 Task: Schedule a 45-minute meeting for project resource allocation adjustment.
Action: Mouse moved to (116, 131)
Screenshot: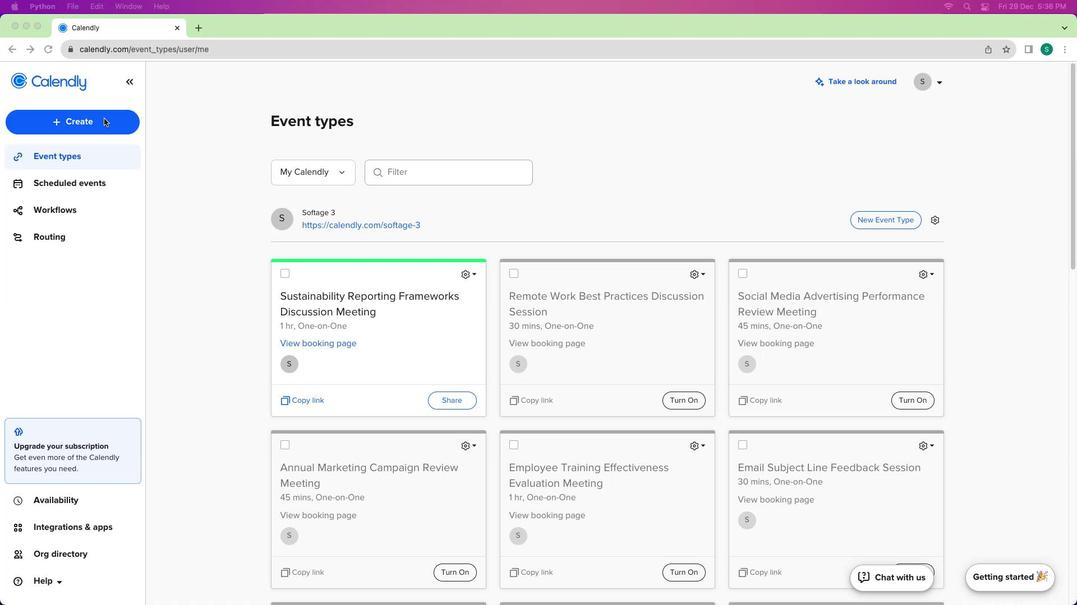 
Action: Mouse pressed left at (116, 131)
Screenshot: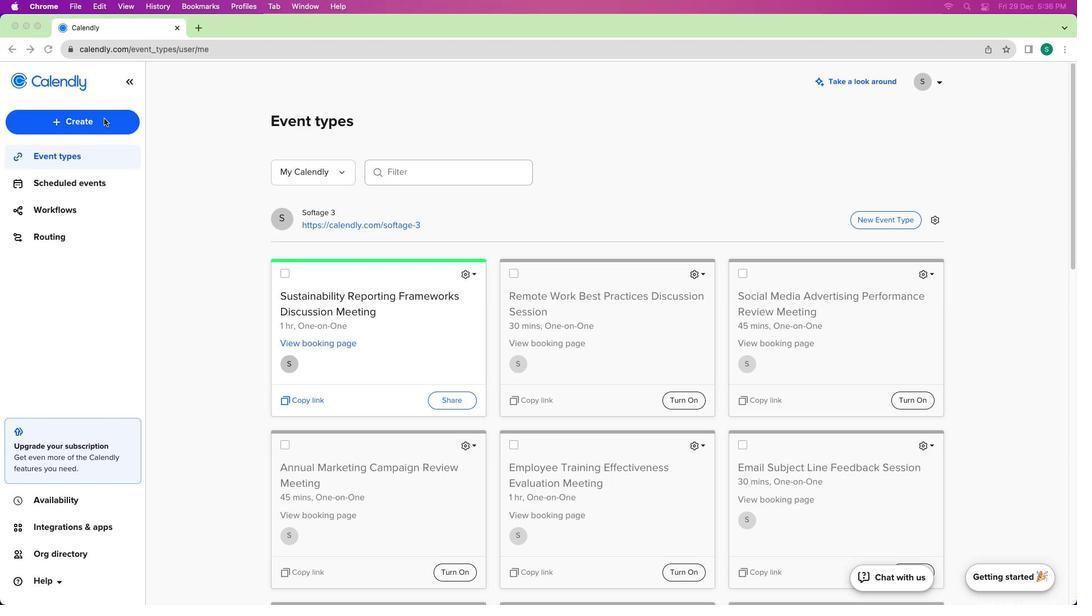 
Action: Mouse moved to (98, 135)
Screenshot: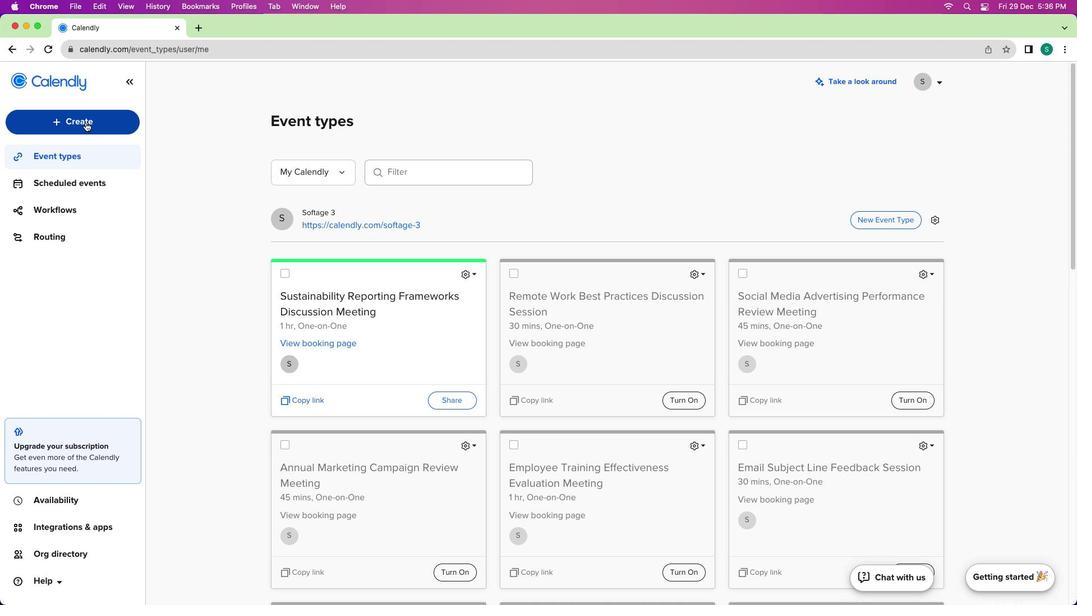 
Action: Mouse pressed left at (98, 135)
Screenshot: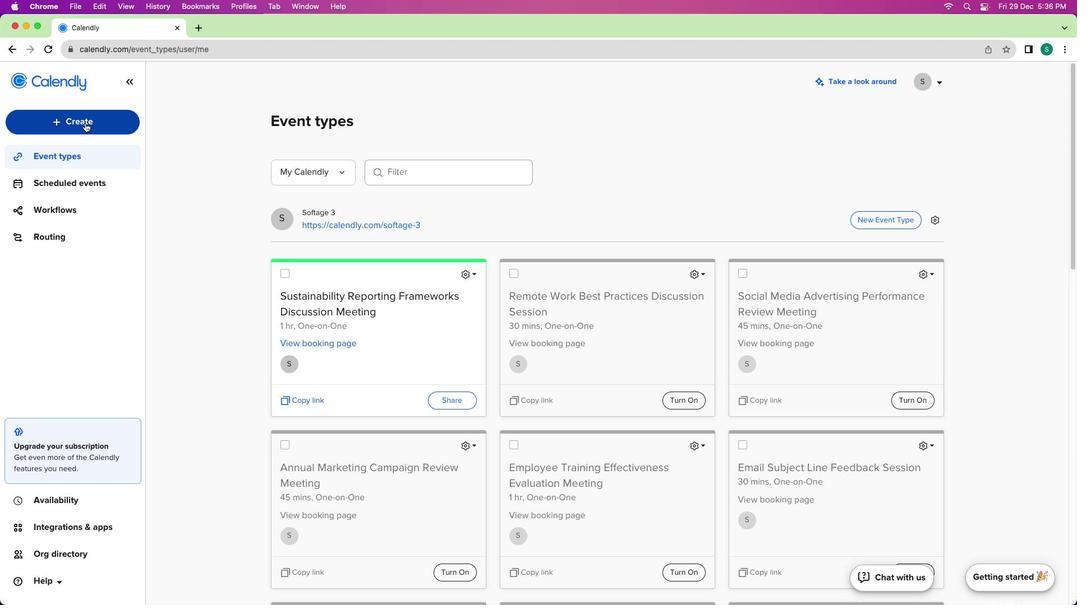 
Action: Mouse moved to (107, 177)
Screenshot: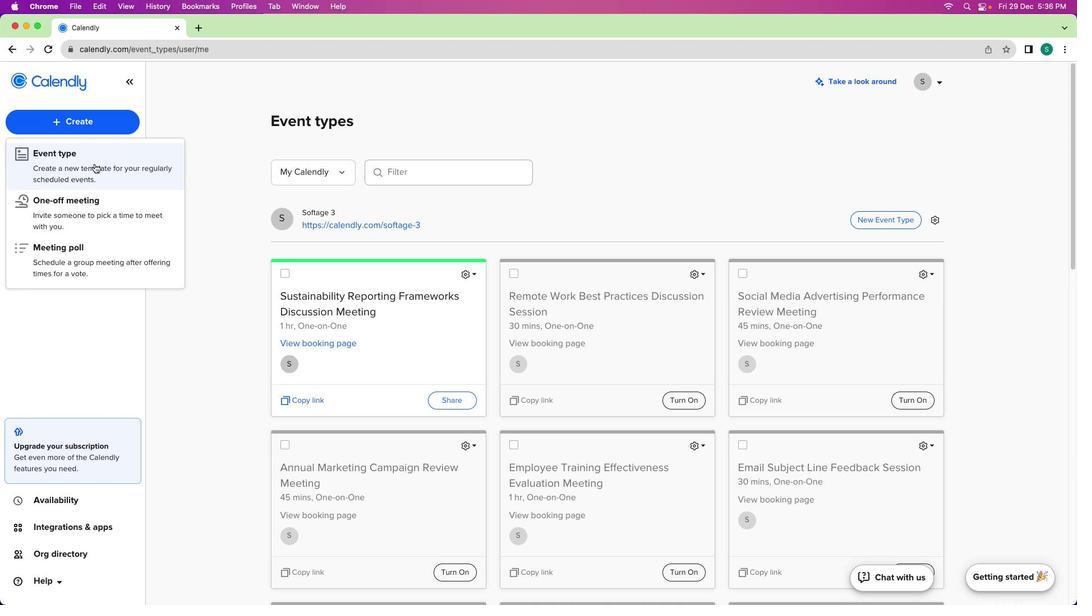 
Action: Mouse pressed left at (107, 177)
Screenshot: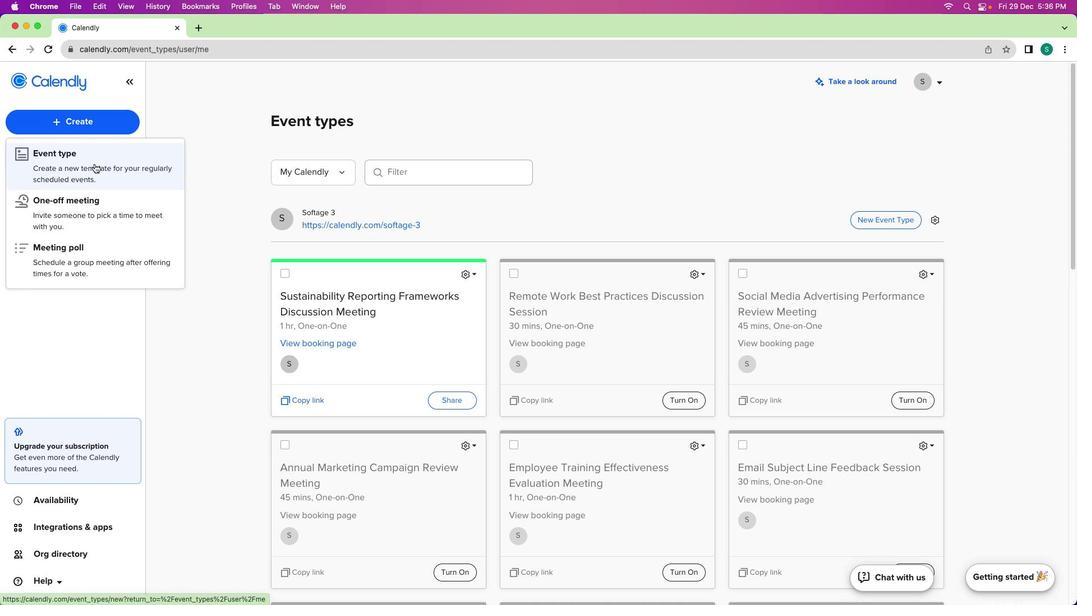 
Action: Mouse moved to (401, 234)
Screenshot: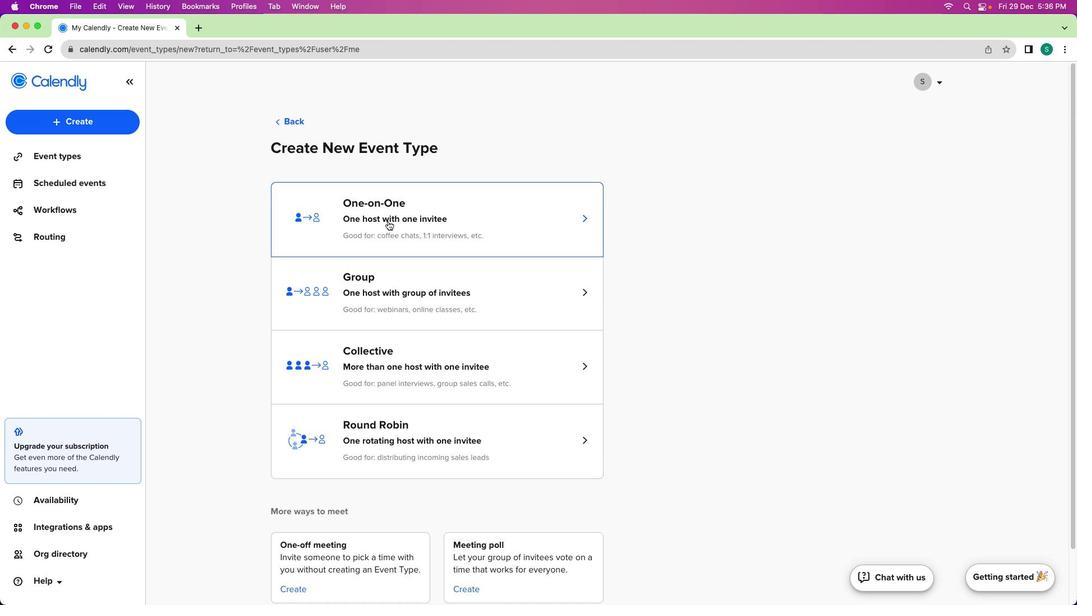 
Action: Mouse pressed left at (401, 234)
Screenshot: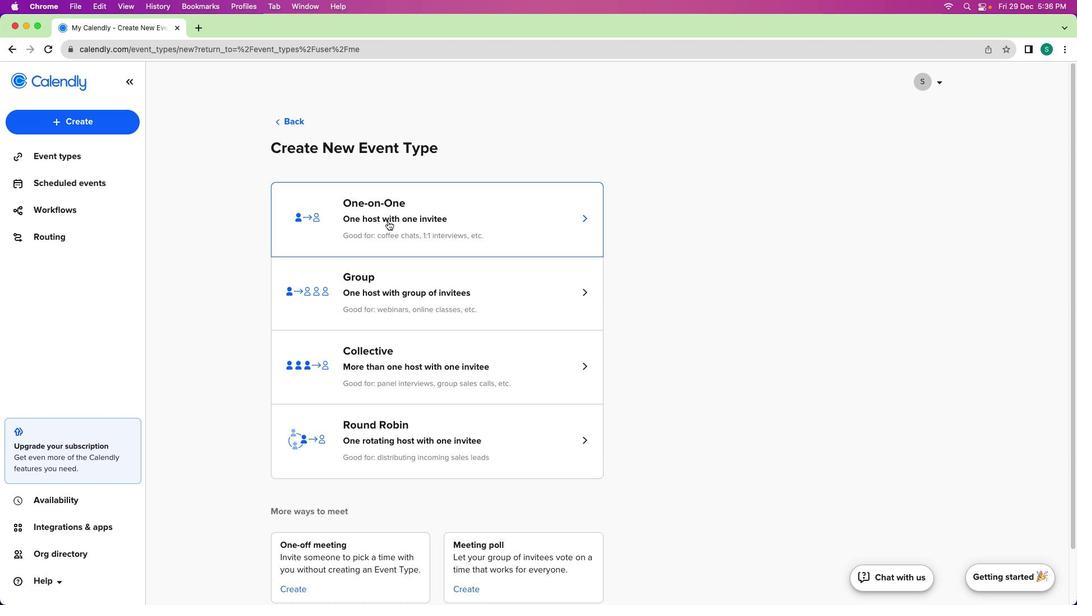 
Action: Mouse moved to (131, 189)
Screenshot: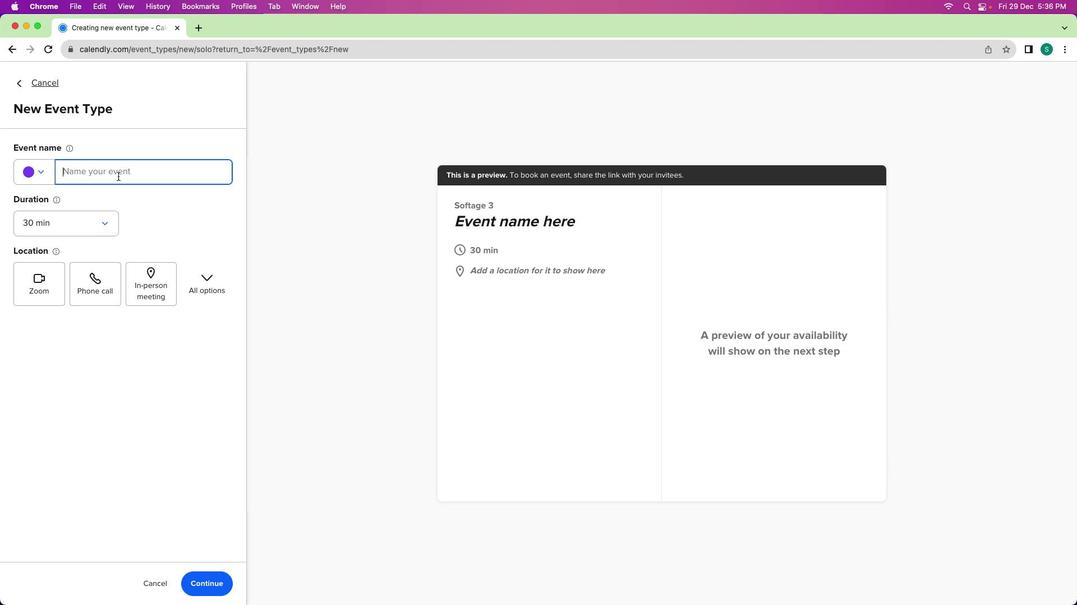 
Action: Mouse pressed left at (131, 189)
Screenshot: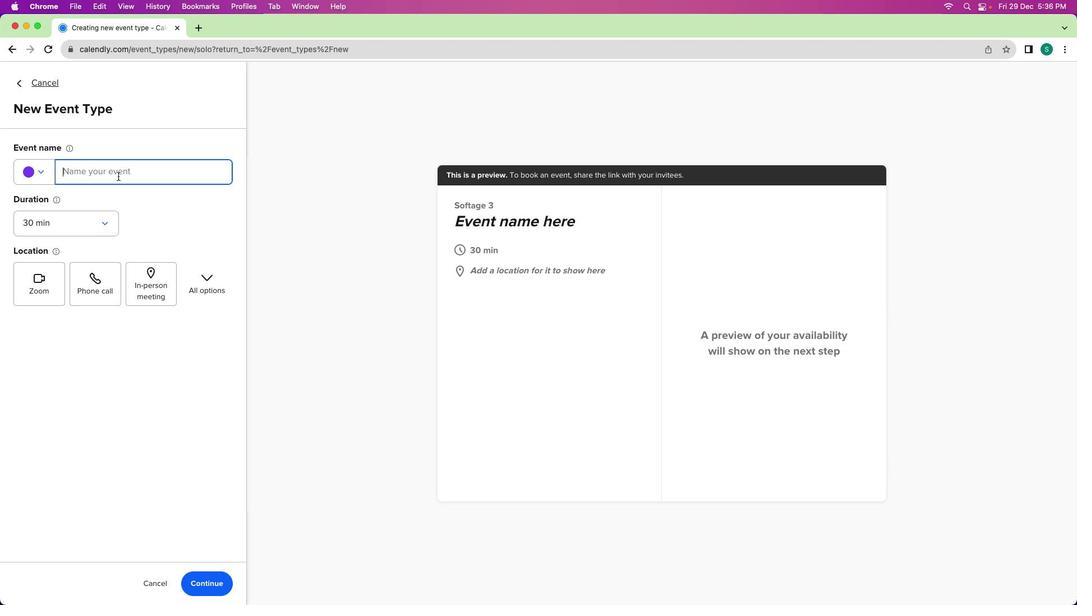 
Action: Mouse moved to (134, 190)
Screenshot: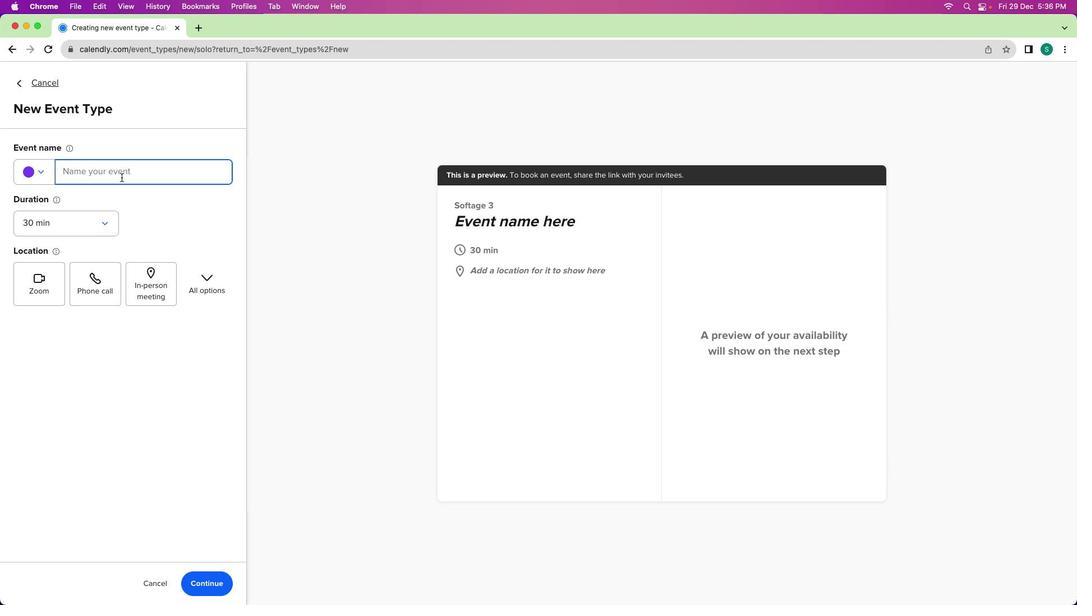 
Action: Key pressed Key.shift_r'P''t''r'Key.backspaceKey.backspace'r''o''j''e''c''t'Key.spaceKey.shift'R''e''s''o''u''r''c''e'Key.spaceKey.shift'A''l''l''o''c''a''t''i''o''n'Key.spaceKey.shift'A''d''j''u''s''t''m''e''n''t'Key.spaceKey.shift'M''e''e''t''i''n''g'
Screenshot: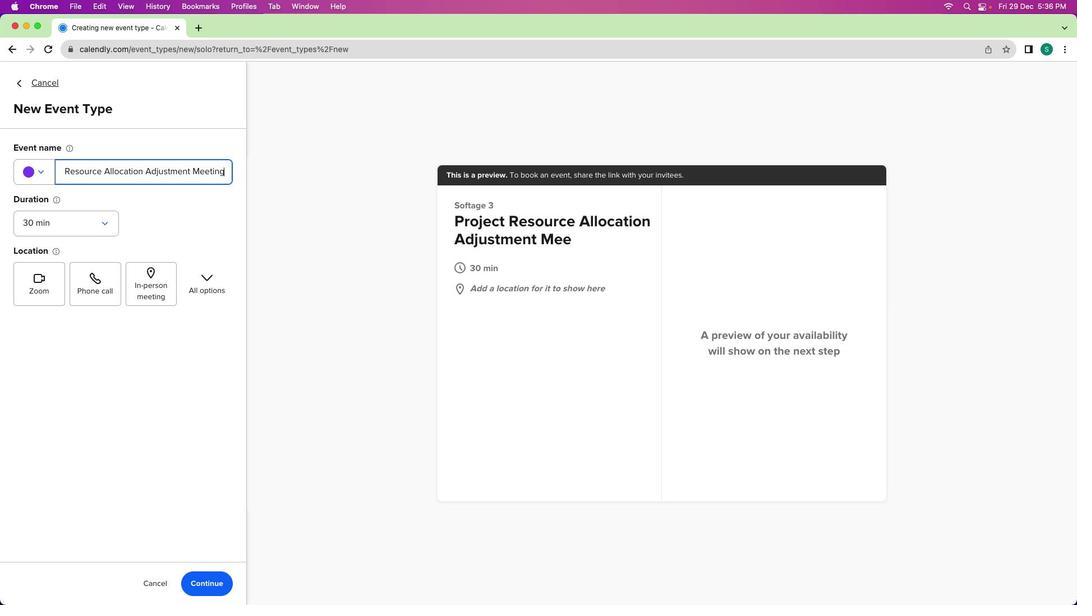 
Action: Mouse moved to (116, 242)
Screenshot: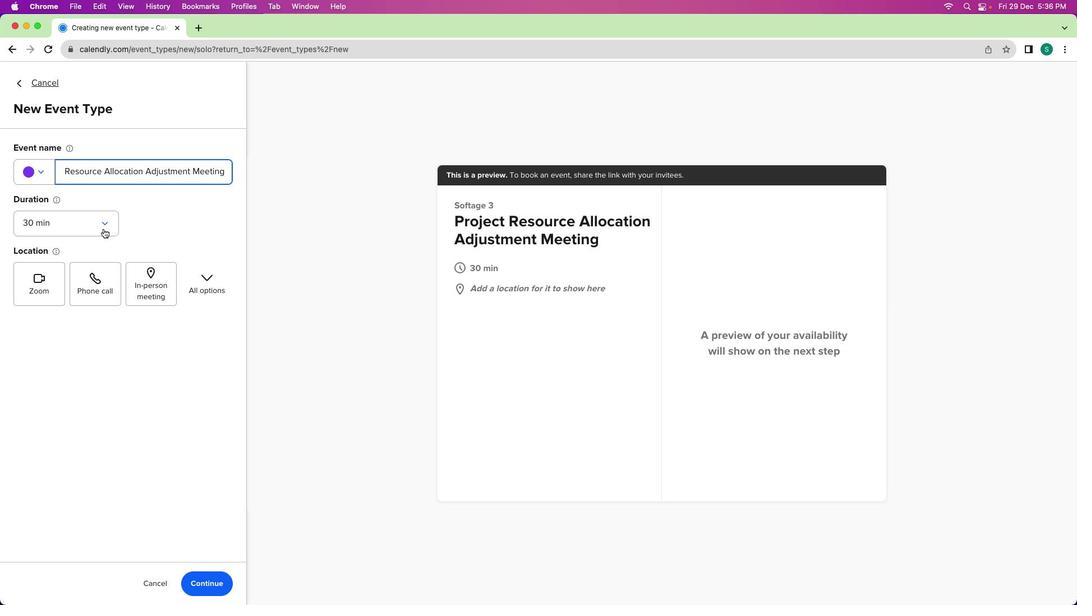 
Action: Mouse pressed left at (116, 242)
Screenshot: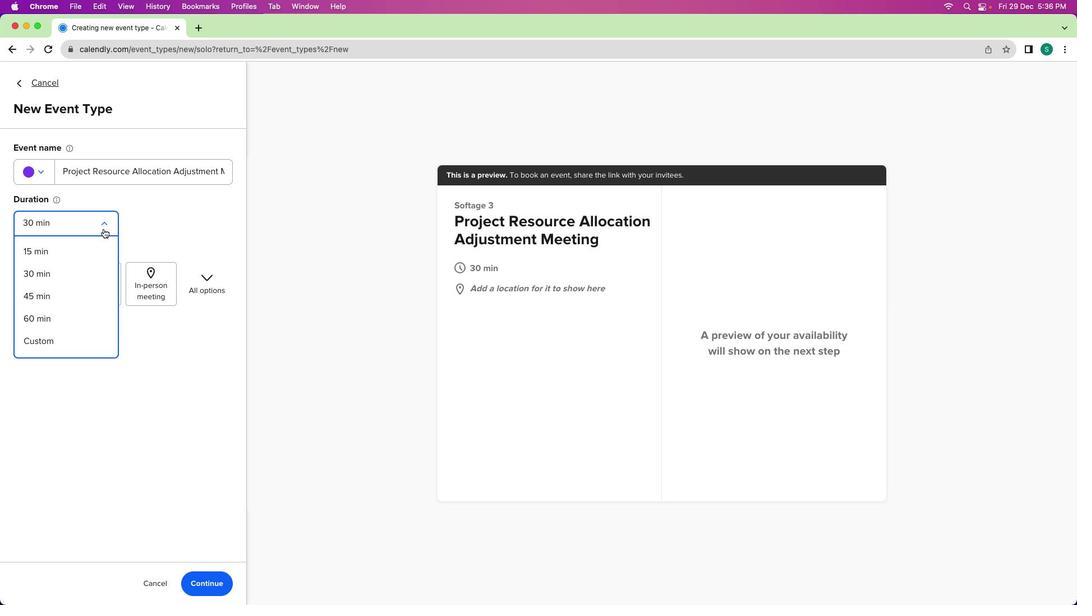 
Action: Mouse moved to (77, 306)
Screenshot: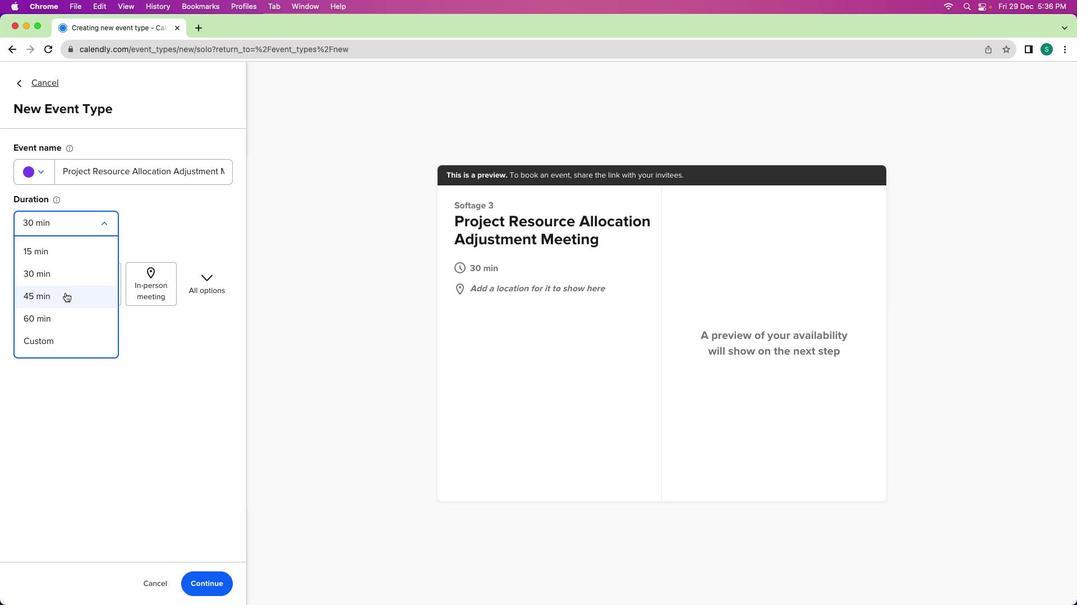 
Action: Mouse pressed left at (77, 306)
Screenshot: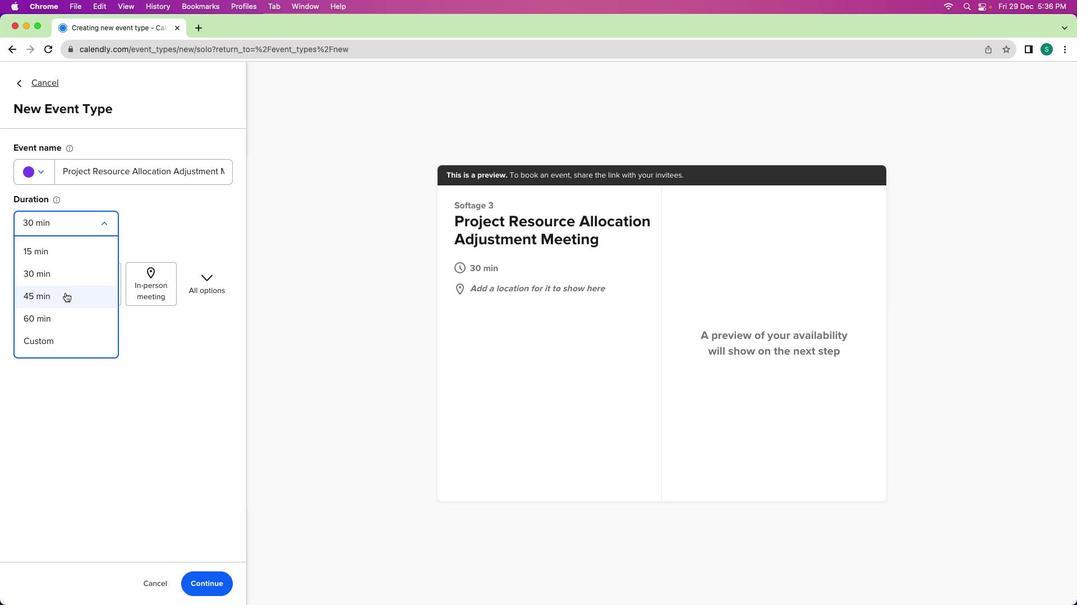 
Action: Mouse moved to (237, 602)
Screenshot: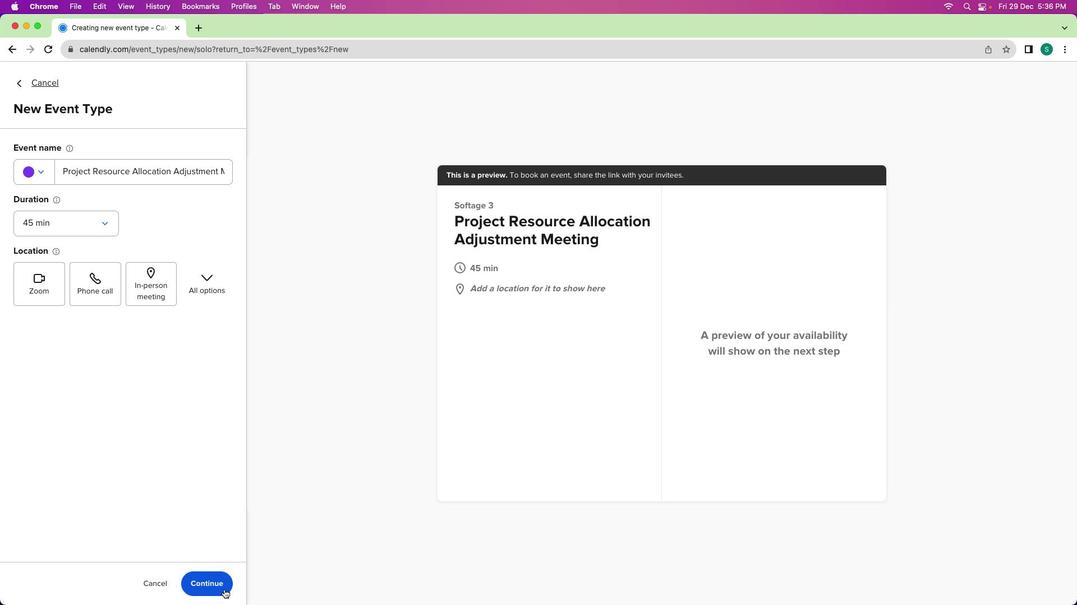 
Action: Mouse pressed left at (237, 602)
Screenshot: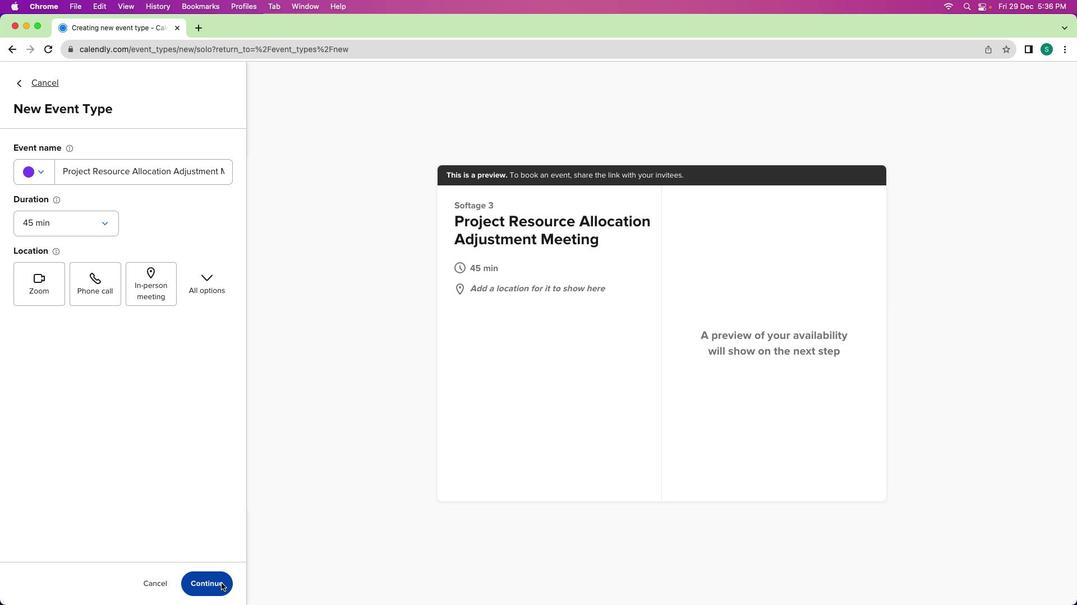 
Action: Mouse moved to (211, 200)
Screenshot: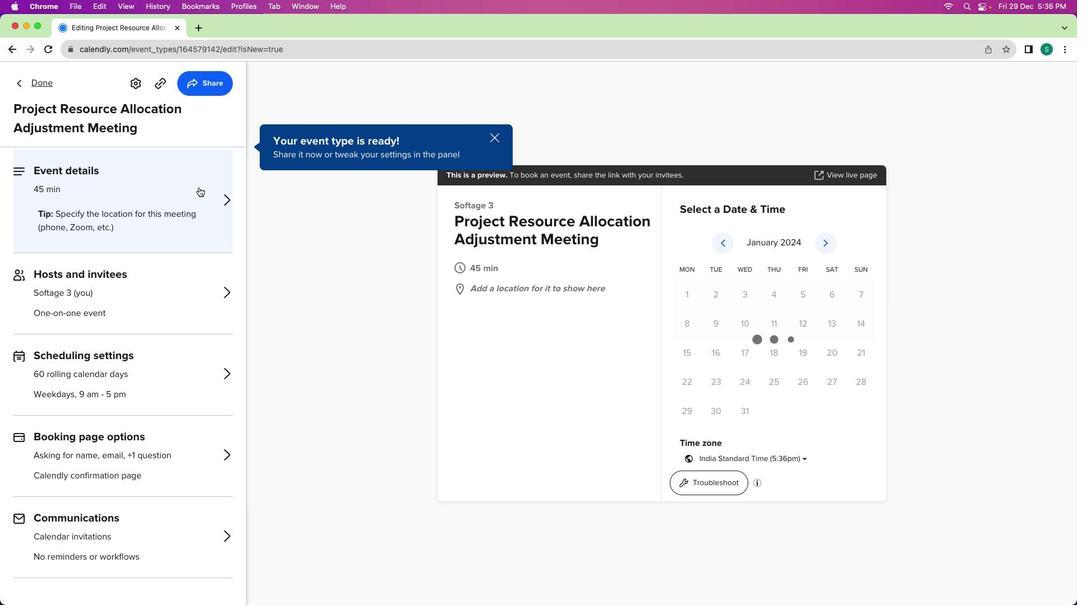 
Action: Mouse pressed left at (211, 200)
Screenshot: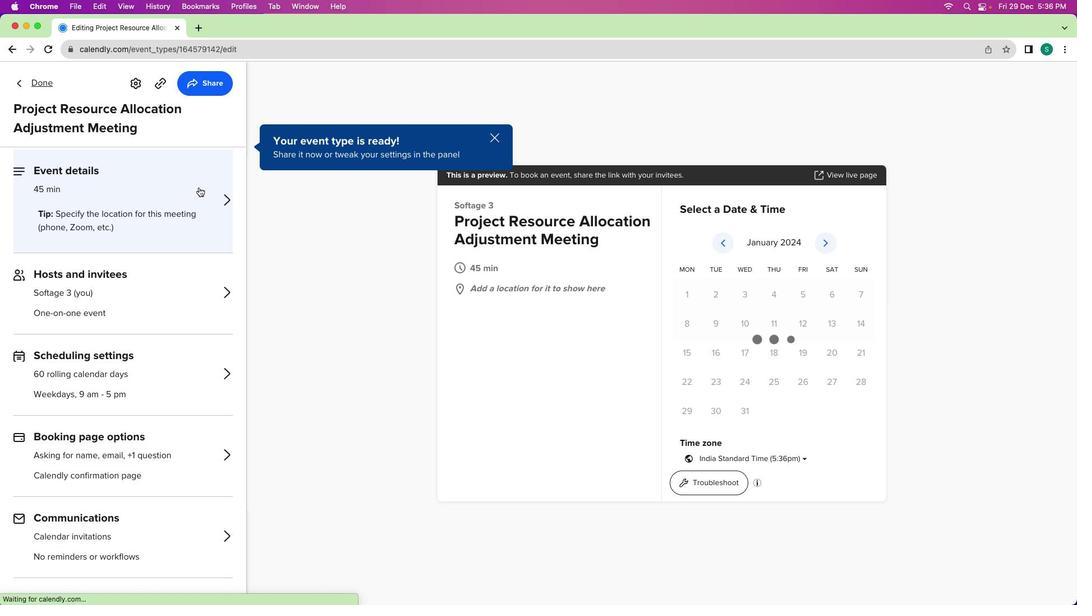 
Action: Mouse moved to (107, 407)
Screenshot: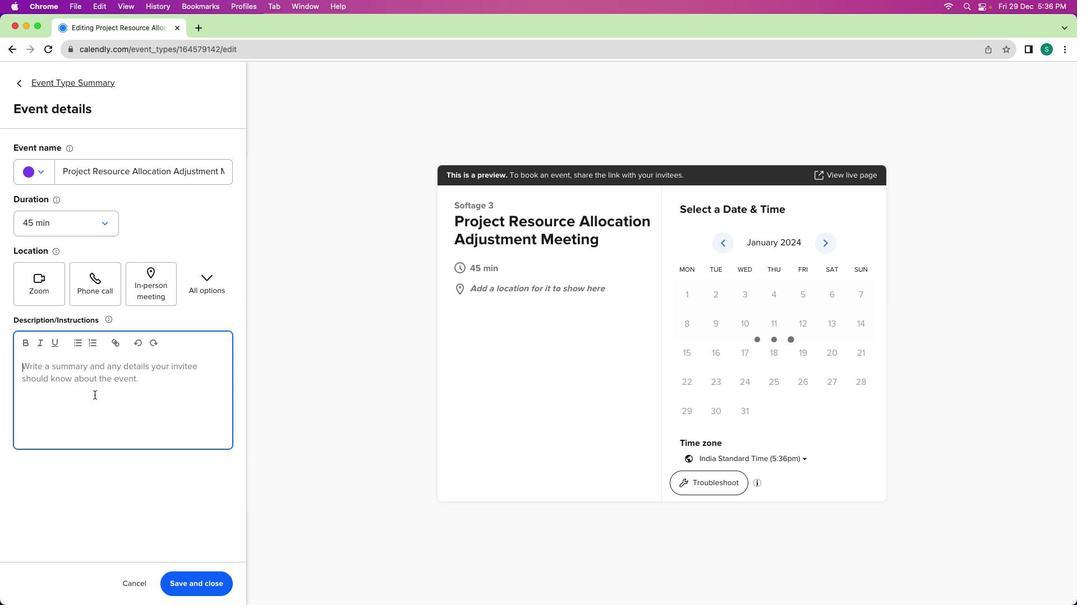 
Action: Mouse pressed left at (107, 407)
Screenshot: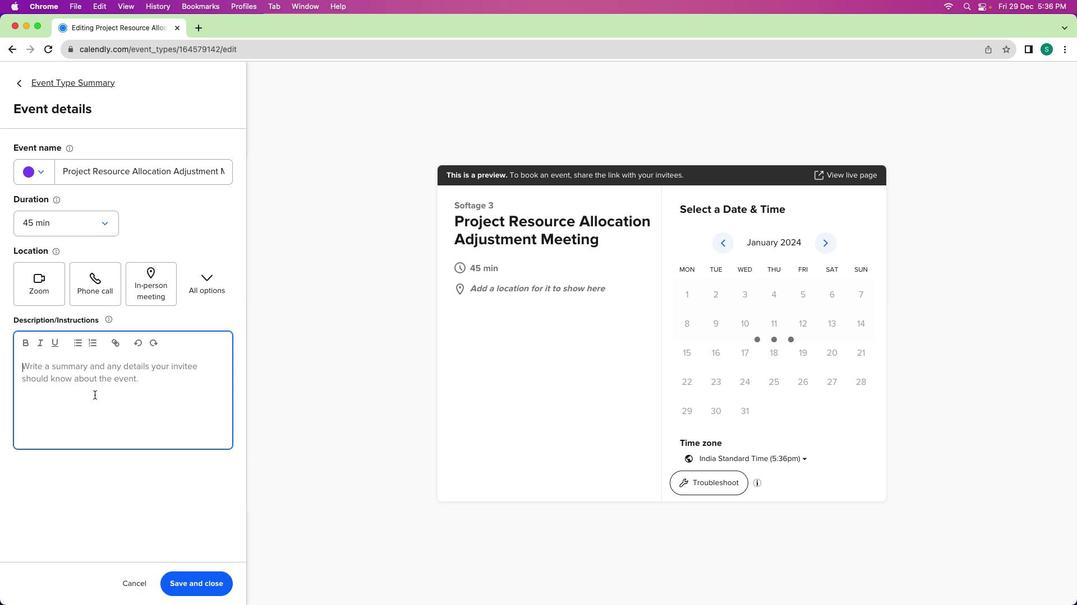 
Action: Key pressed Key.shift'A'Key.space'f''o''c''u''s''e''d'Key.space's''e''s''s''i''o''n'Key.space'd''e''d''i''c''a''t''e''d'Key.space't''o'Key.space'a''d''j''u''s''t''i''n''g'Key.space'o''u''r'Key.space'p''r''o''j''e''c''t'Key.space'r''e''s''o''u''r''c''e'Key.space'a''l''l''o''c''a''t''i''o''n'','Key.space'c''u''r''r''e''n''t'Key.space'r''e''s''o''u''r''c''e'Key.space'a''s''s''i''g''n''m''e''n''y''s'Key.backspaceKey.backspace't''s'','Key.space'a''s''s''e''s''s'Key.space'p''r''o''j''e''c''t''s'Key.backspaceKey.space'r''e''q''u''i''r''e''m''e''n''y''s'Key.backspaceKey.backspace't''s'','Key.space'a''n''d'Key.space'c''o''l''l''a''b''o''r''a''t''i''v''l'Key.backspace'e''l''y'Key.space'm''a''k''e'Key.space'a''d''j''u''s''t''m''e''n''t''s'Key.space't''o'Key.space'e''n''s''u''r''e'Key.space'o''p''t''i''m''a''l'Key.space'u''t''i''l''i''z''a''t''i''o''n'Key.space'o''f'Key.space'r''e''s''o''u''r''c''e''s'Key.space'f''o''r'Key.space'p''r''j''e''c''t'Key.leftKey.leftKey.leftKey.left'o'Key.down'.'Key.leftKey.space's''u''c''c''e''s''s'
Screenshot: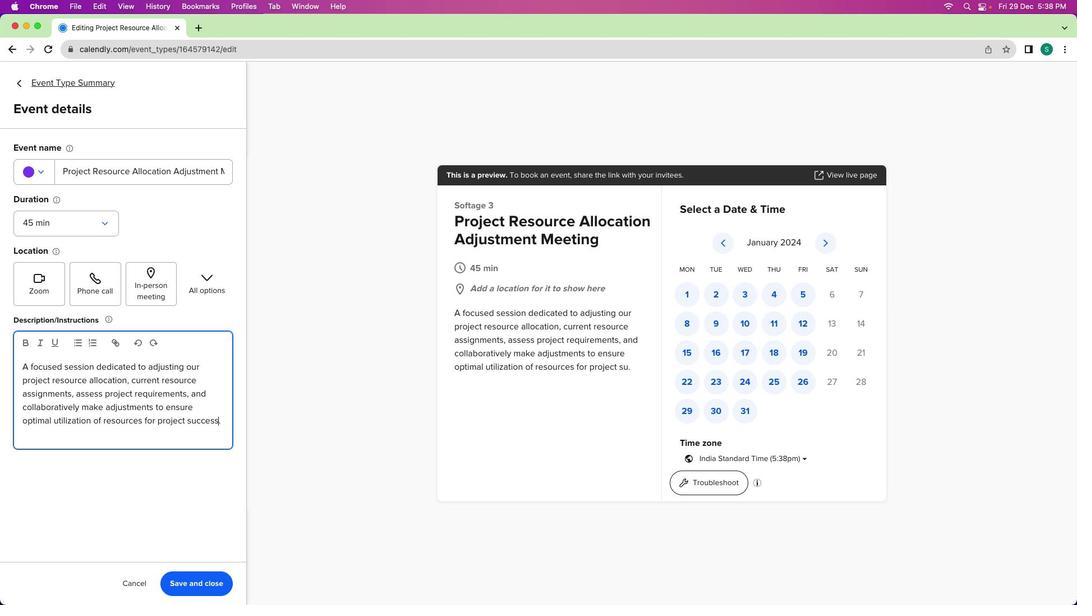 
